 Task: Make in the project AgileFocus an epic 'IT Release Management Process Improvement'. Create in the project AgileFocus an epic 'IT Configuration Management Process Improvement'. Add in the project AgileFocus an epic 'IT Knowledge Management Process Improvement'
Action: Mouse moved to (118, 222)
Screenshot: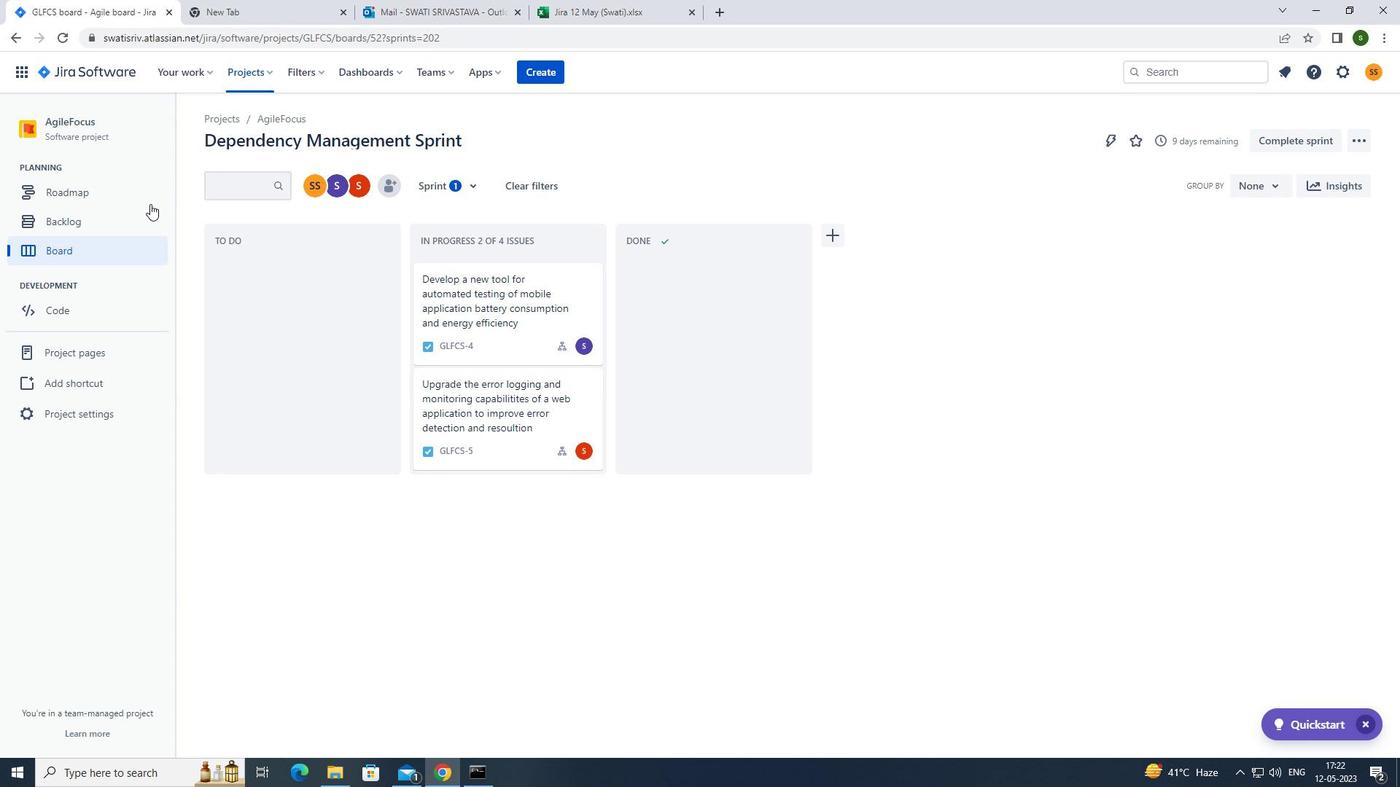 
Action: Mouse pressed left at (118, 222)
Screenshot: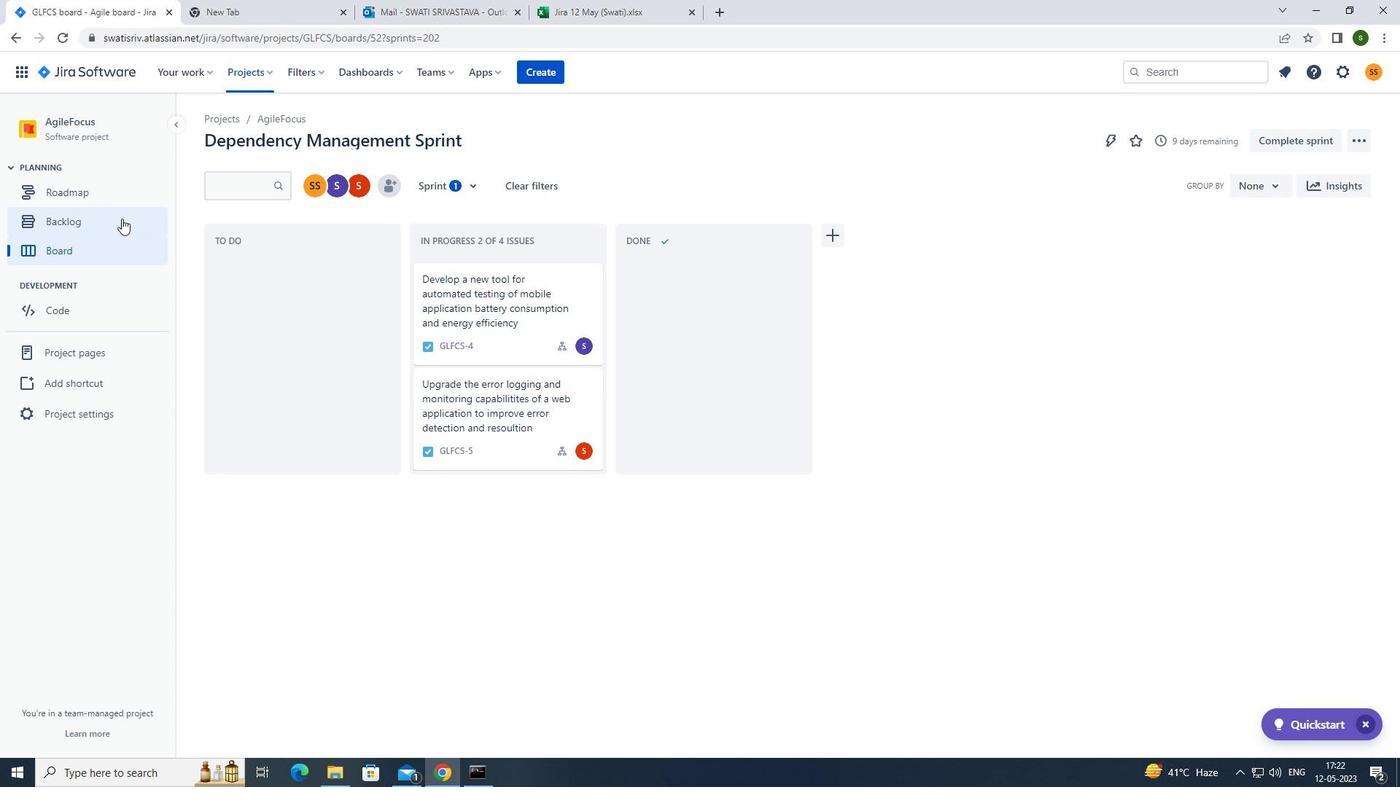 
Action: Mouse moved to (426, 178)
Screenshot: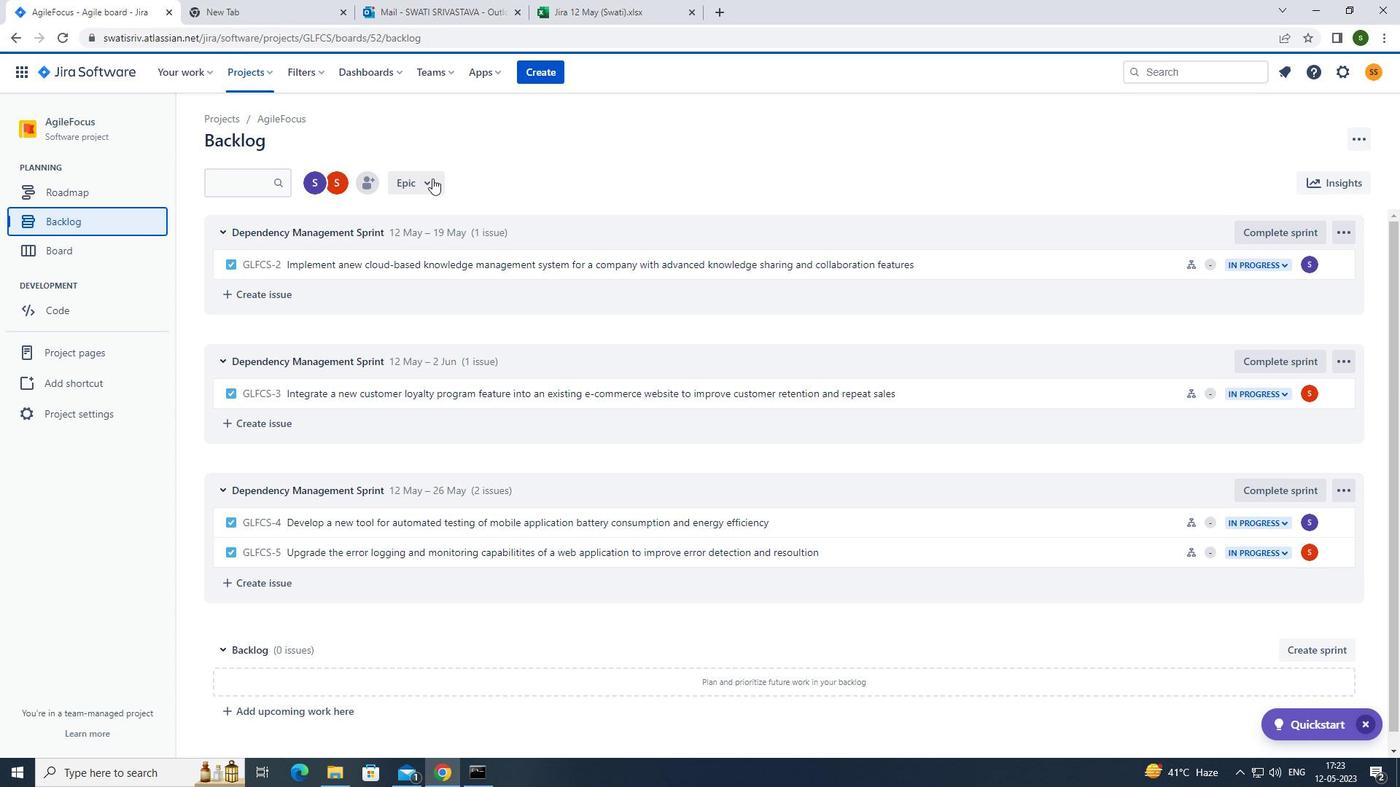 
Action: Mouse pressed left at (426, 178)
Screenshot: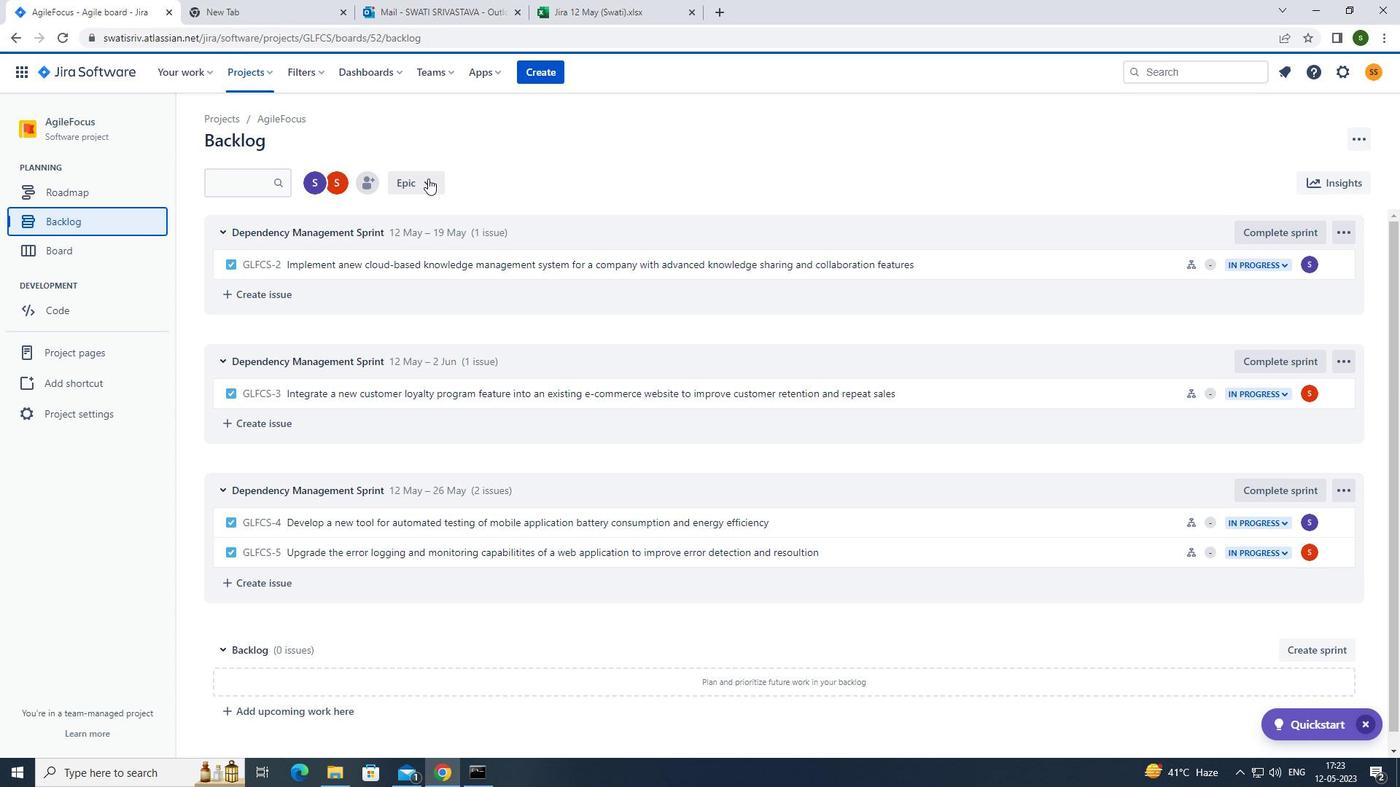 
Action: Mouse moved to (435, 272)
Screenshot: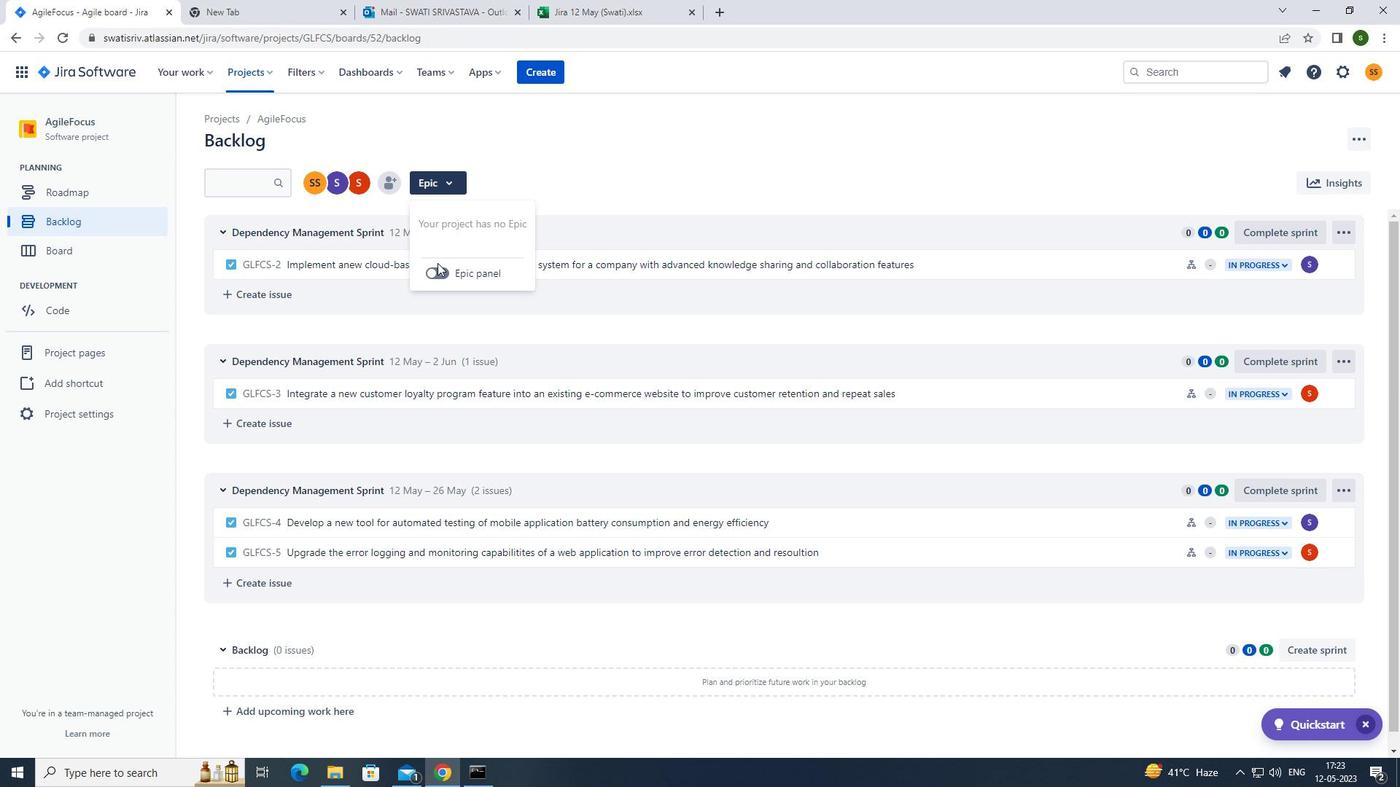 
Action: Mouse pressed left at (435, 272)
Screenshot: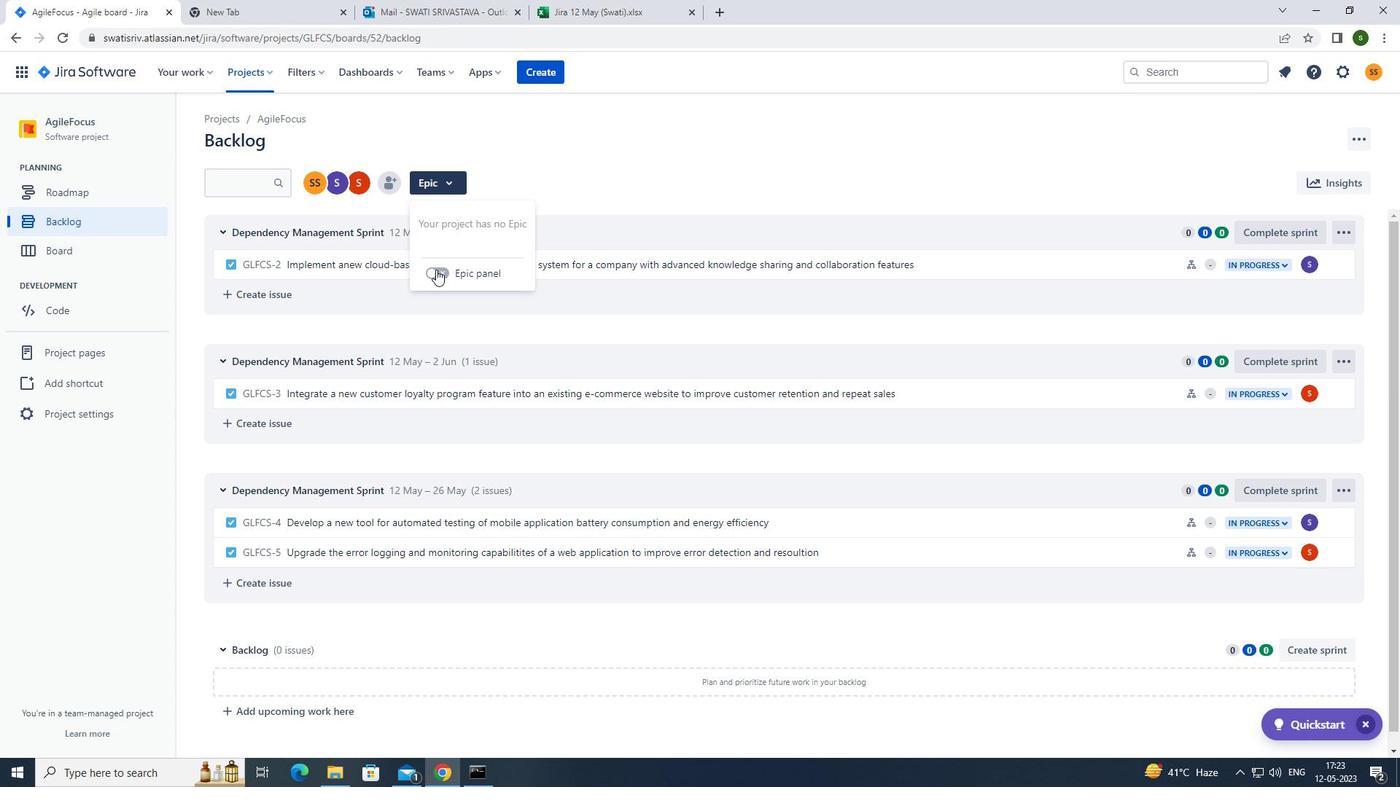 
Action: Mouse moved to (306, 503)
Screenshot: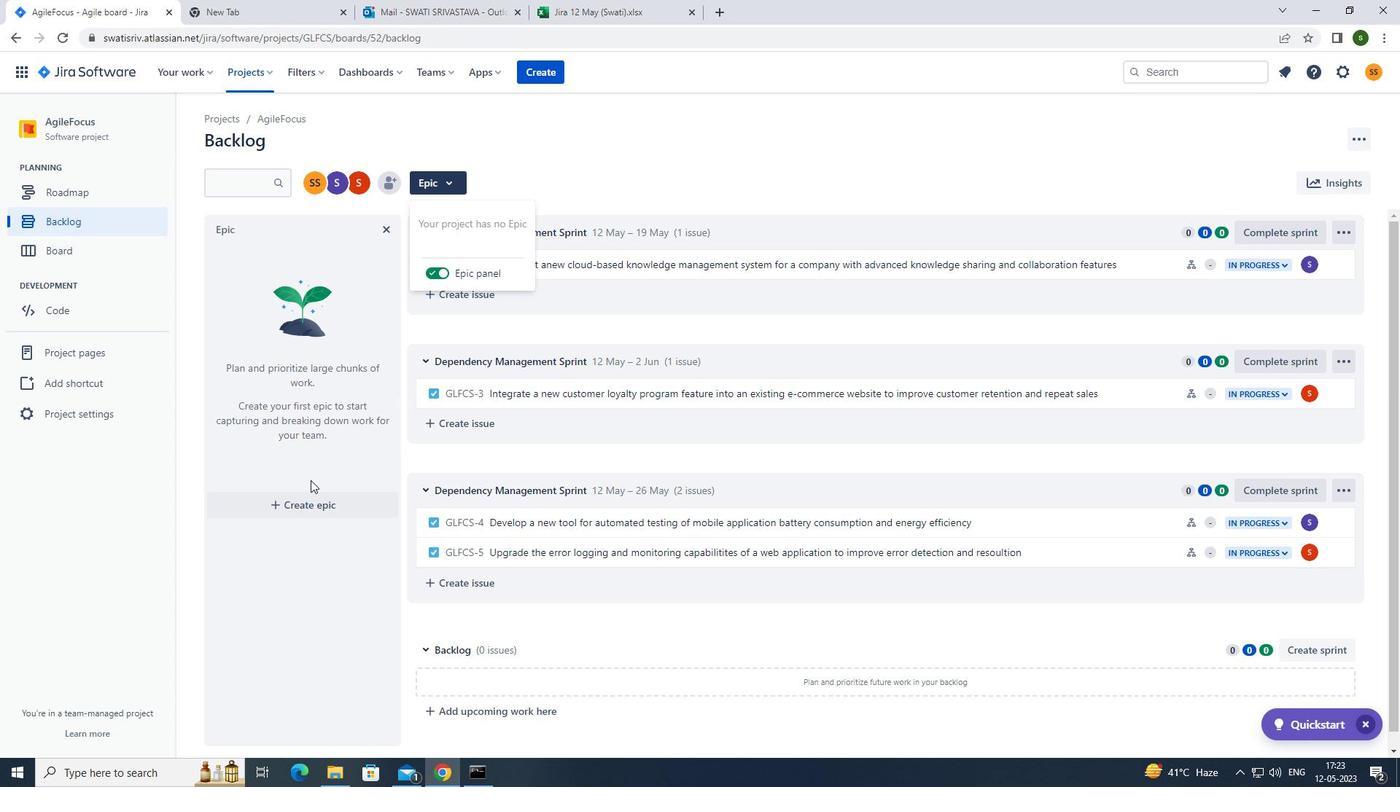 
Action: Mouse pressed left at (306, 503)
Screenshot: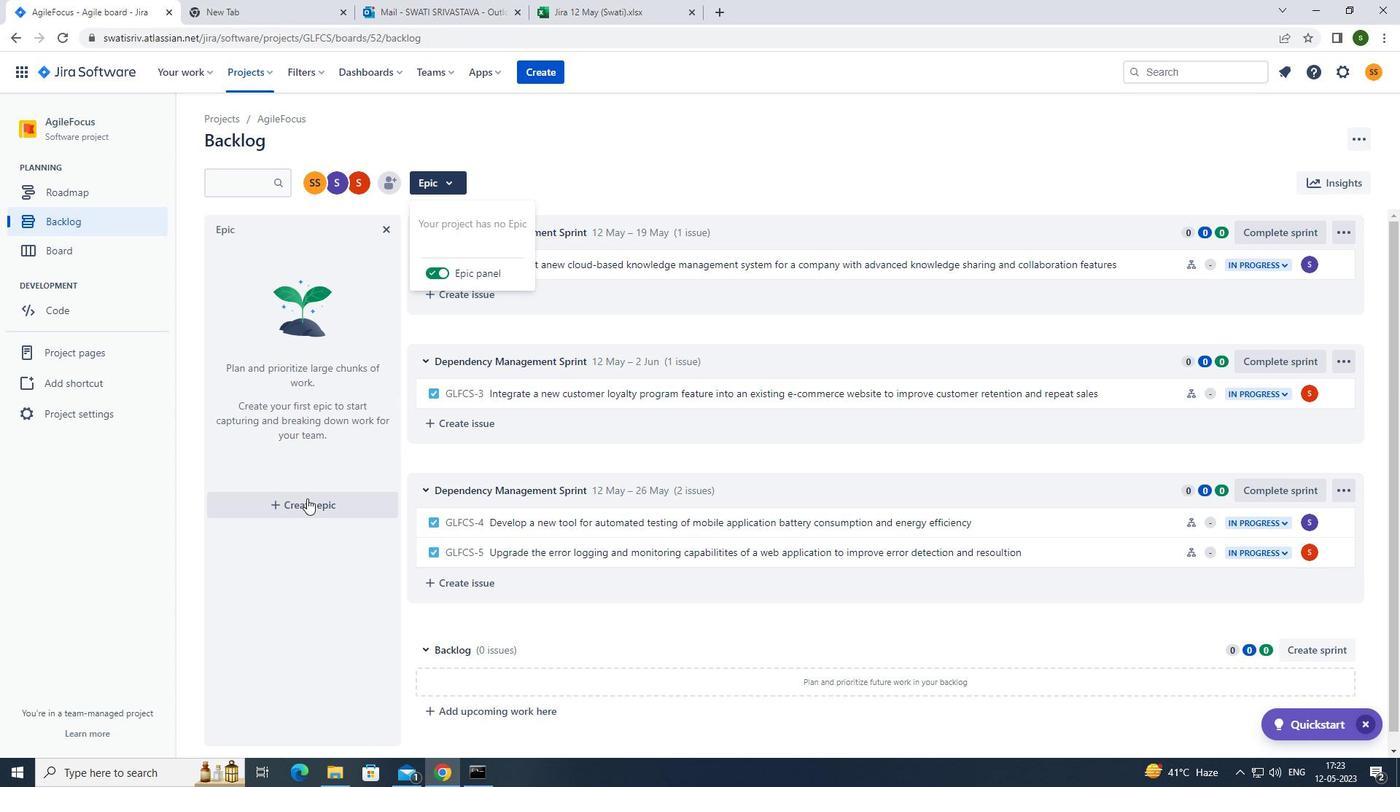 
Action: Mouse moved to (306, 501)
Screenshot: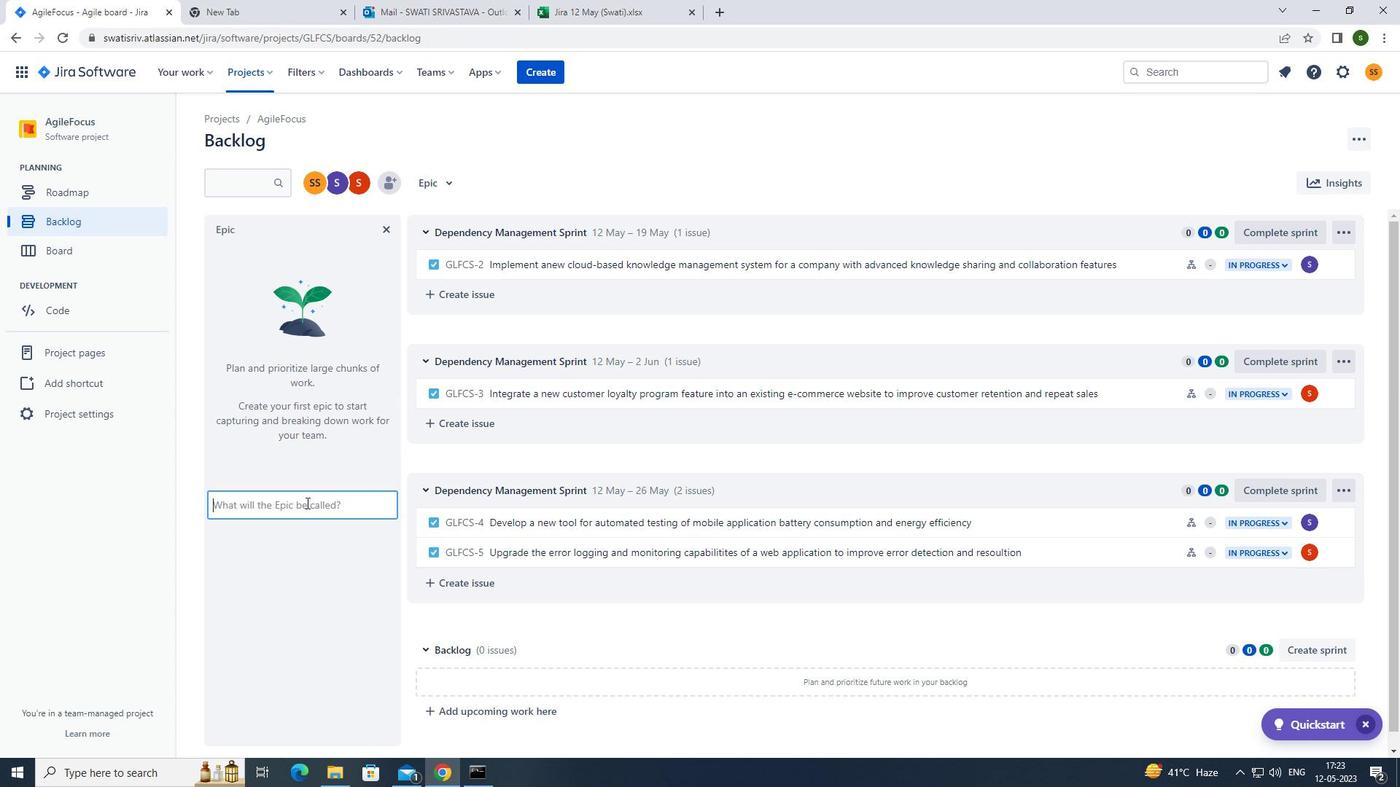 
Action: Key pressed <Key.caps_lock>it<Key.space>r<Key.caps_lock>elease<Key.space><Key.caps_lock>m<Key.caps_lock>anagement<Key.space><Key.caps_lock>p<Key.caps_lock>rocess<Key.space><Key.caps_lock>i<Key.caps_lock>mprovement<Key.enter><Key.caps_lock>it<Key.space>c<Key.caps_lock>onfiguration<Key.space><Key.caps_lock>m<Key.caps_lock>anagement<Key.space><Key.caps_lock>p<Key.caps_lock>rocess<Key.space><Key.caps_lock>i<Key.caps_lock>mprovement<Key.enter><Key.caps_lock>it<Key.space>k<Key.caps_lock>nowledge<Key.space><Key.caps_lock>m<Key.caps_lock>anagemnet<Key.space><Key.caps_lock>p<Key.caps_lock>rocess<Key.space><Key.caps_lock>i<Key.caps_lock>mrovement<Key.enter>
Screenshot: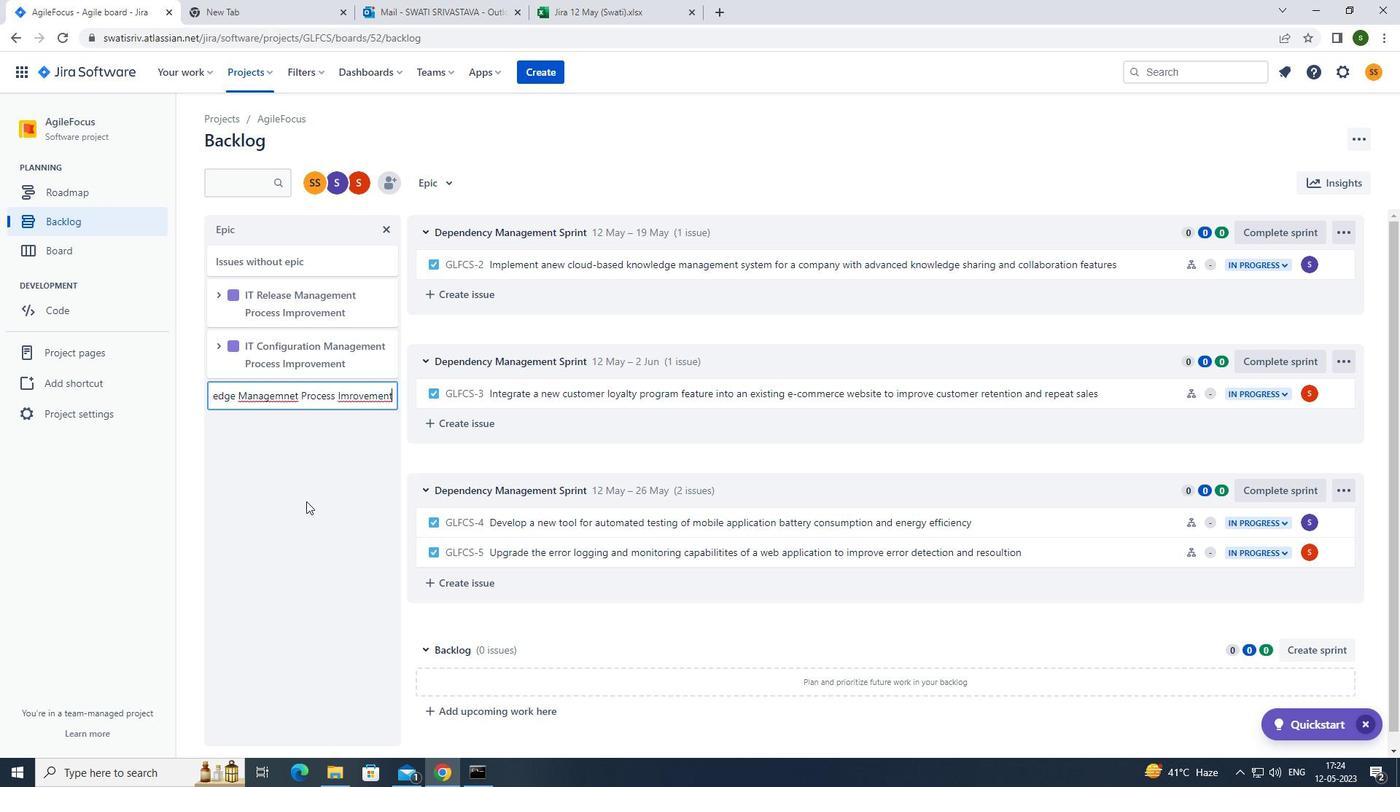 
